 Task: Add Burt's Bees Mini Hand Salve to the cart.
Action: Mouse moved to (821, 270)
Screenshot: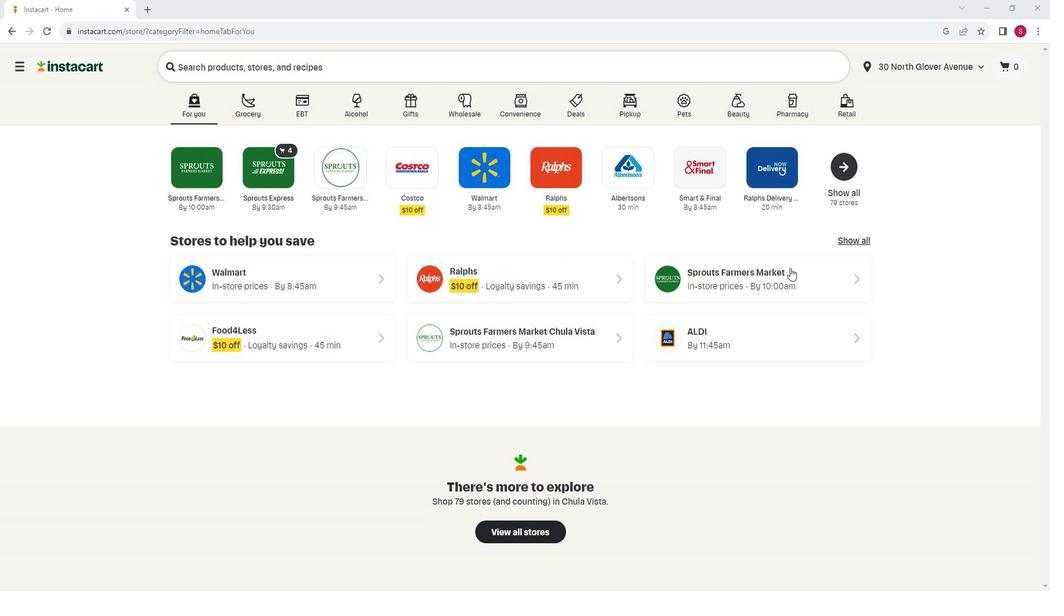 
Action: Mouse pressed left at (821, 270)
Screenshot: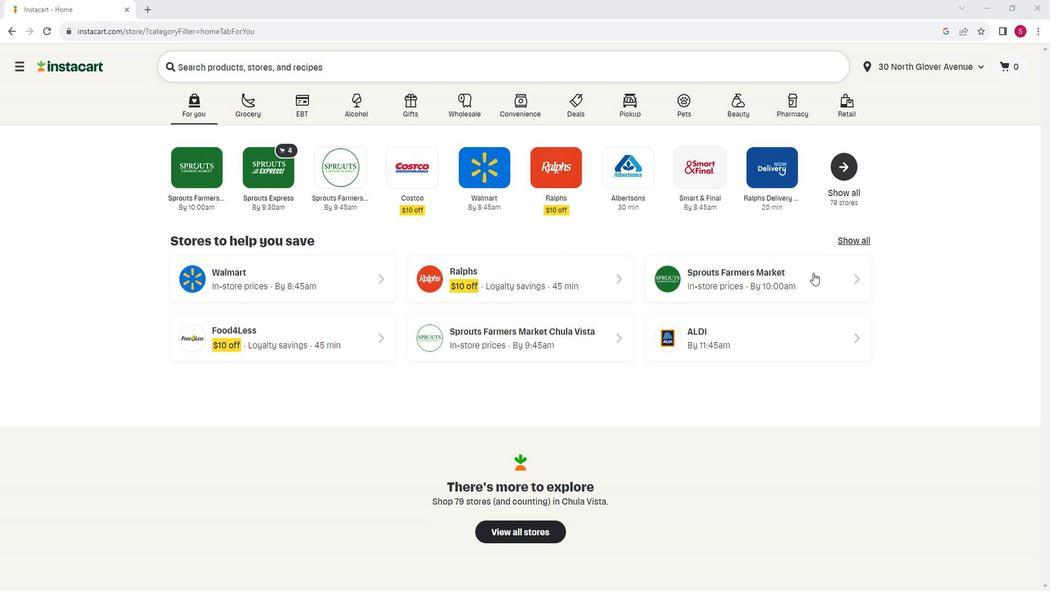 
Action: Mouse moved to (53, 408)
Screenshot: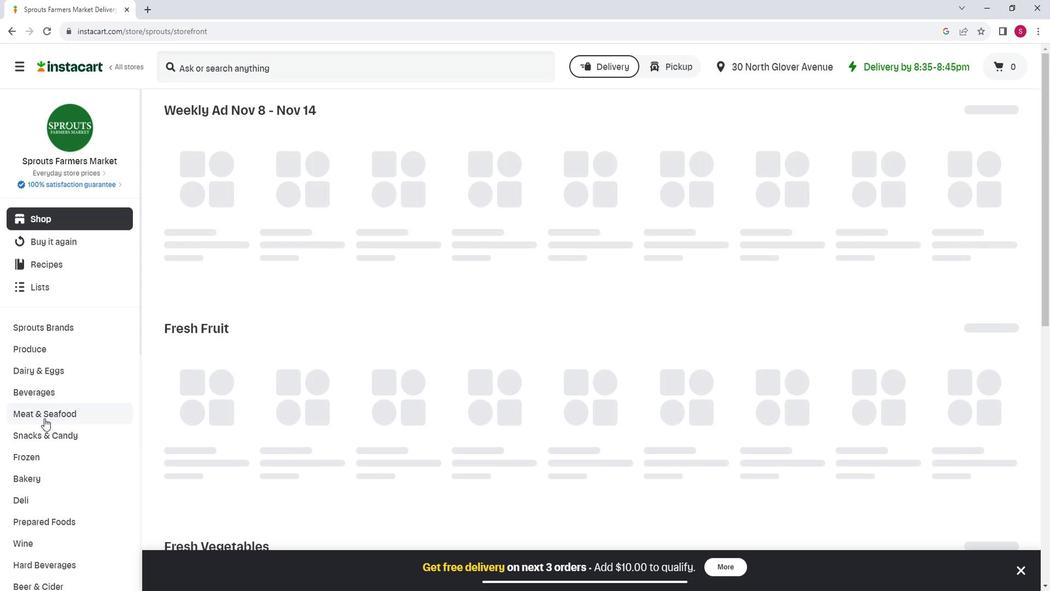
Action: Mouse scrolled (53, 408) with delta (0, 0)
Screenshot: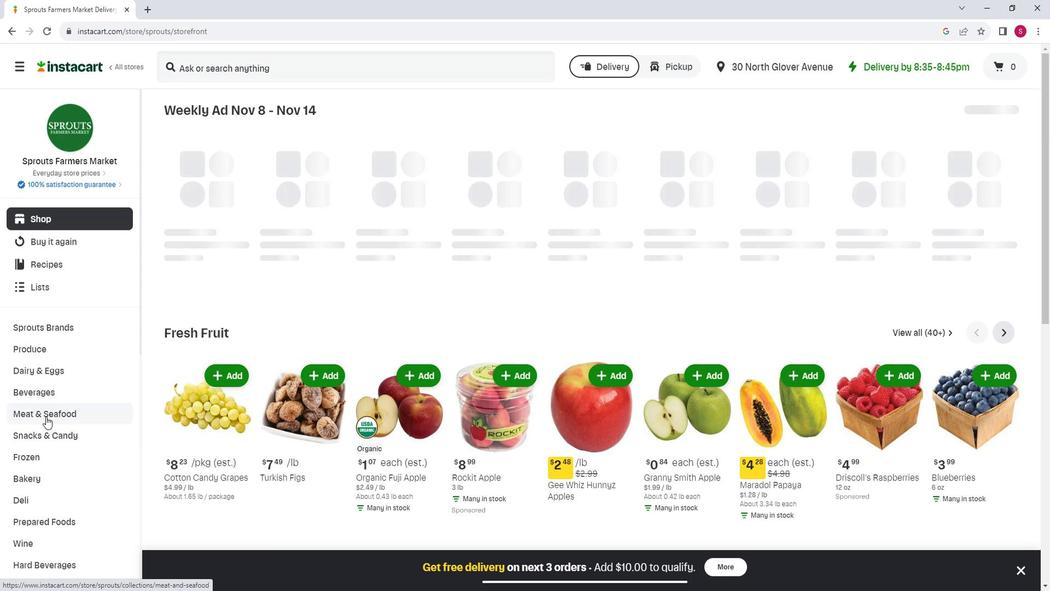 
Action: Mouse scrolled (53, 408) with delta (0, 0)
Screenshot: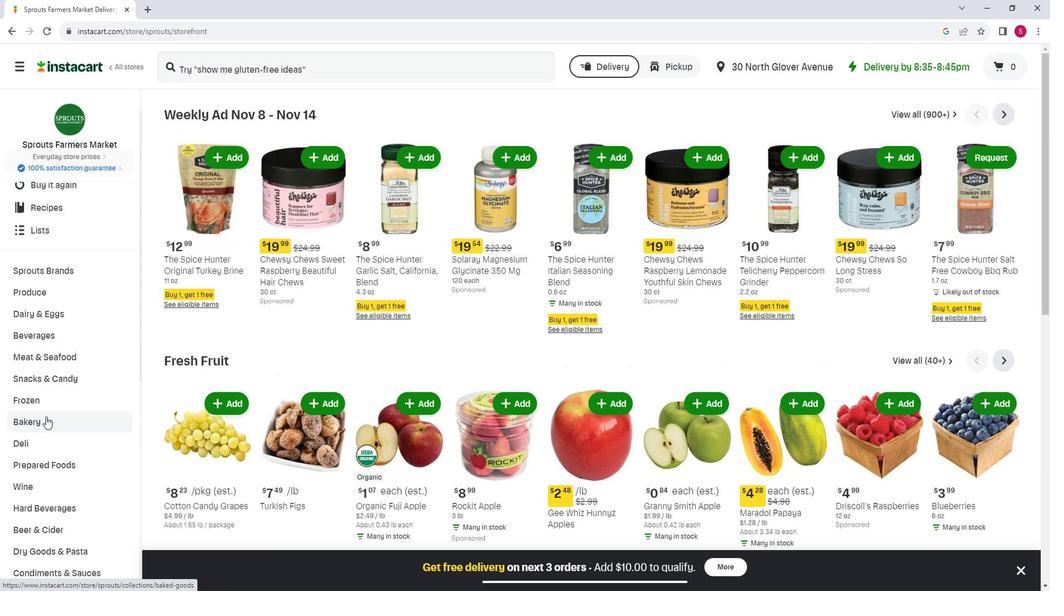 
Action: Mouse scrolled (53, 408) with delta (0, 0)
Screenshot: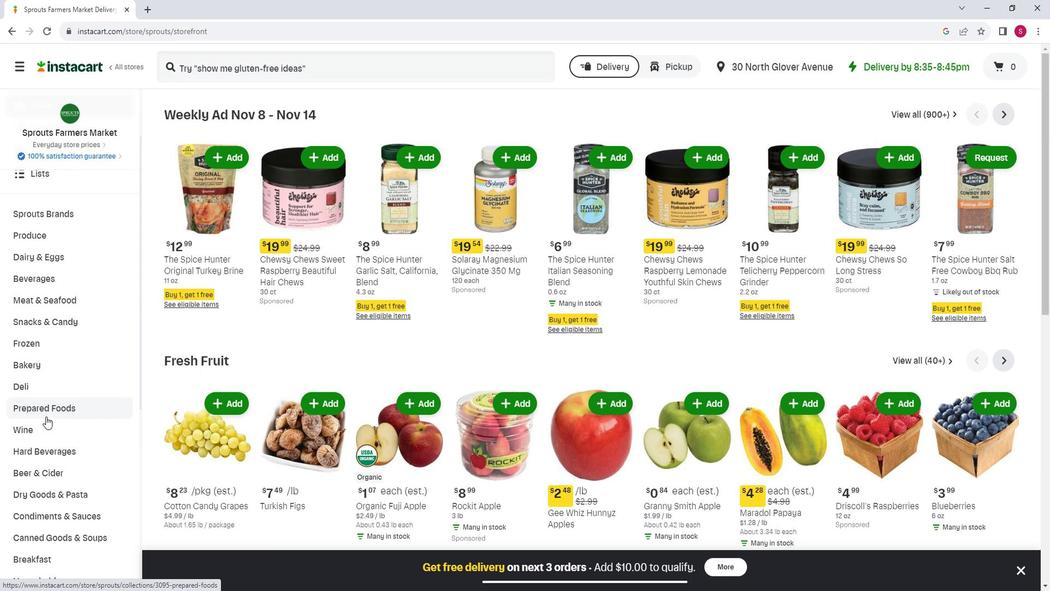 
Action: Mouse scrolled (53, 408) with delta (0, 0)
Screenshot: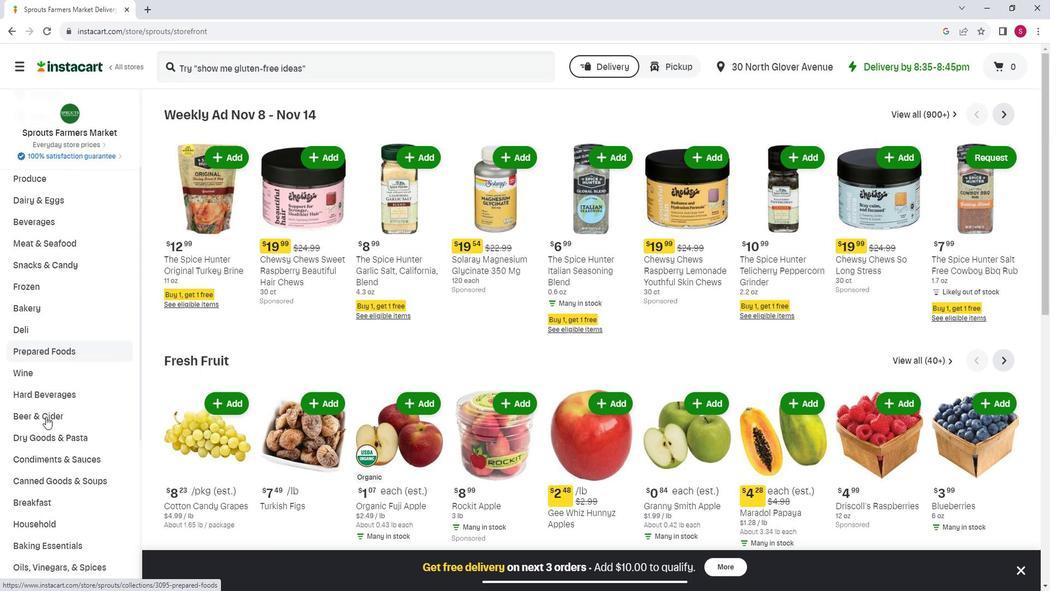
Action: Mouse scrolled (53, 408) with delta (0, 0)
Screenshot: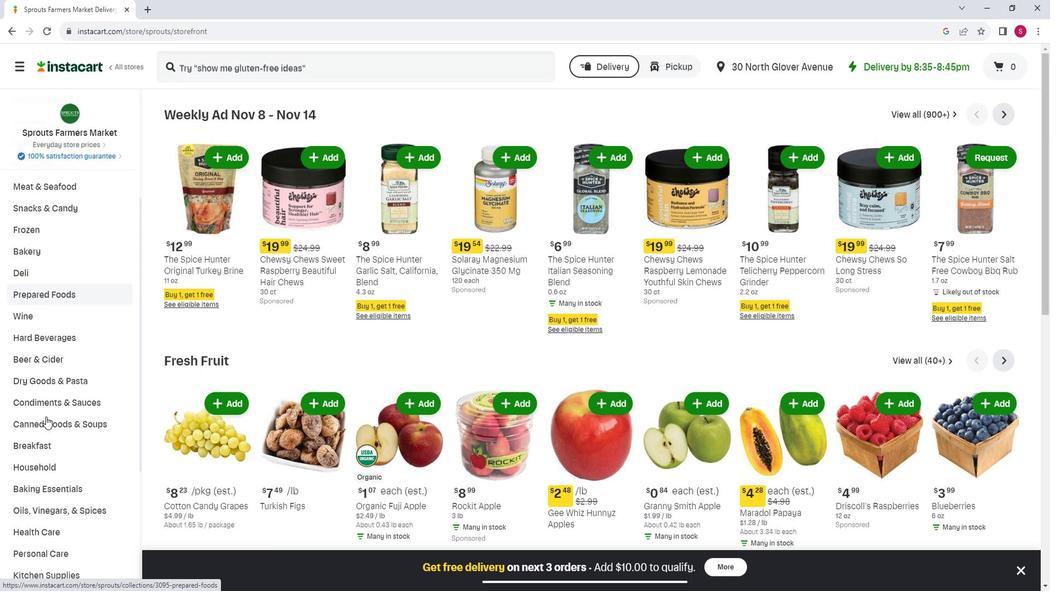 
Action: Mouse moved to (70, 486)
Screenshot: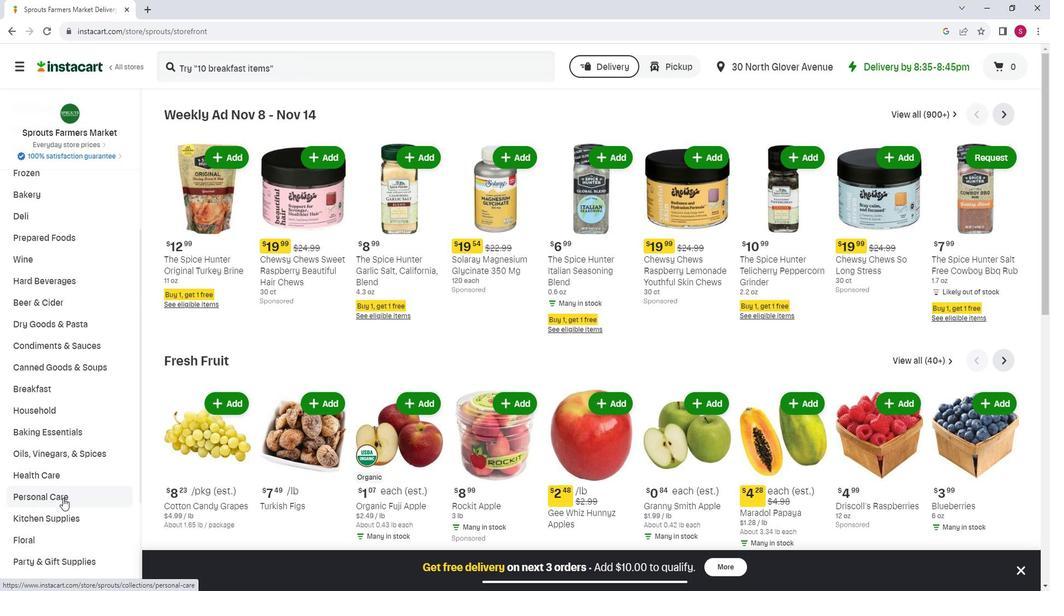 
Action: Mouse pressed left at (70, 486)
Screenshot: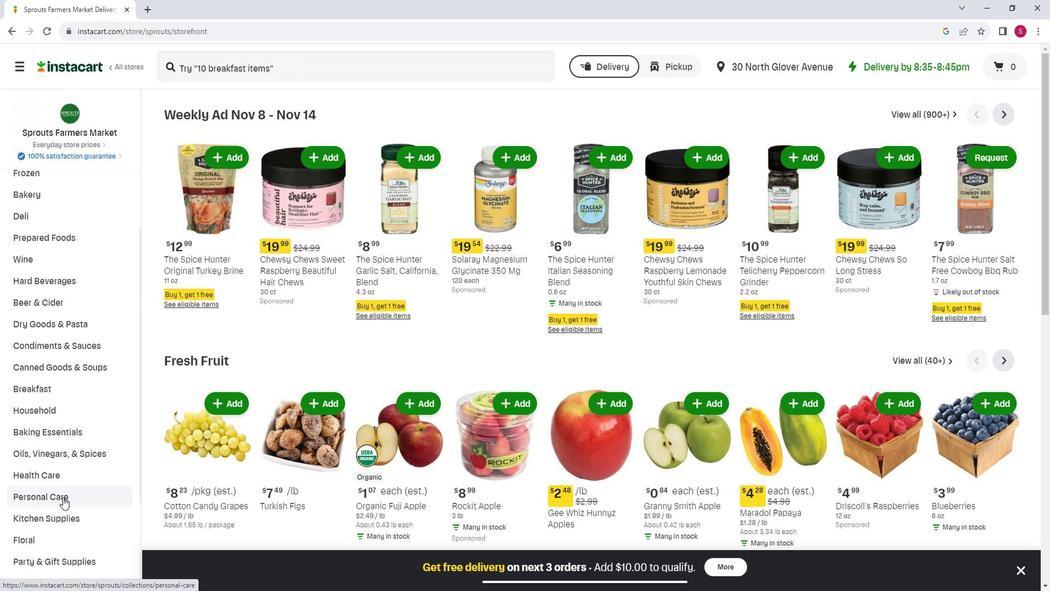 
Action: Mouse moved to (285, 142)
Screenshot: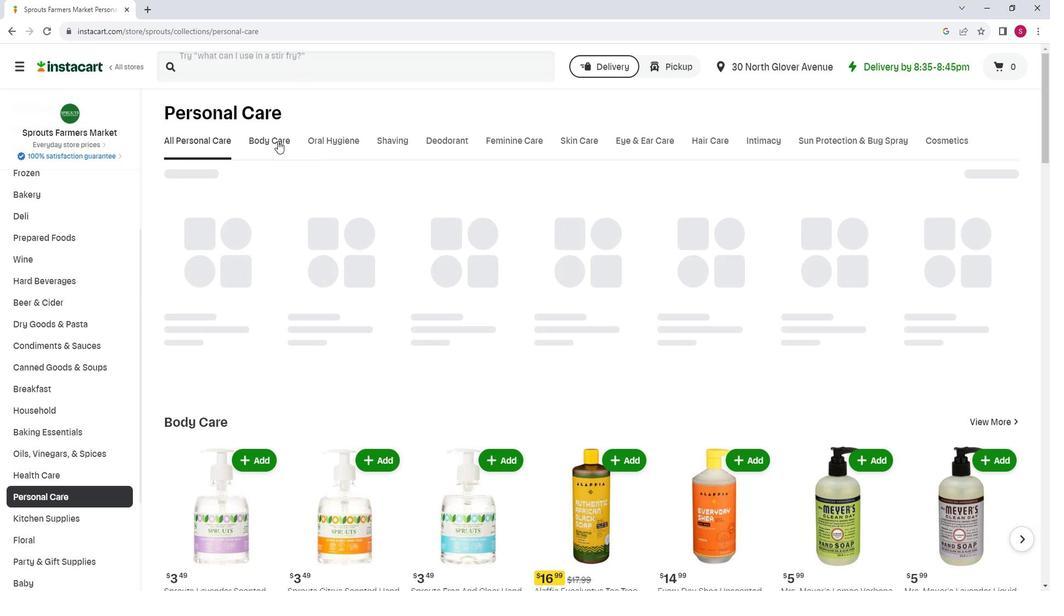 
Action: Mouse pressed left at (285, 142)
Screenshot: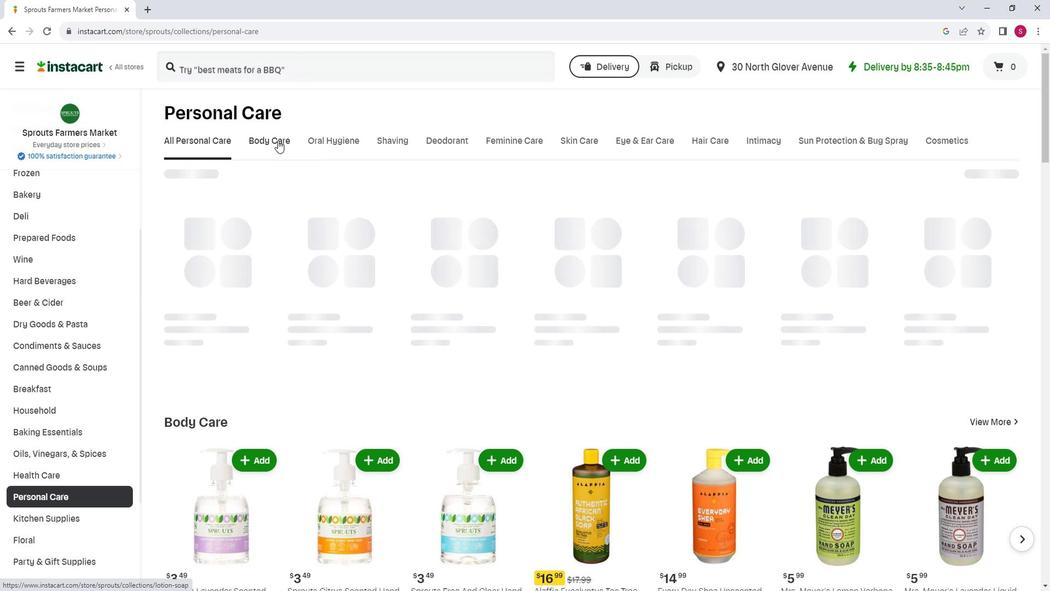 
Action: Mouse moved to (456, 192)
Screenshot: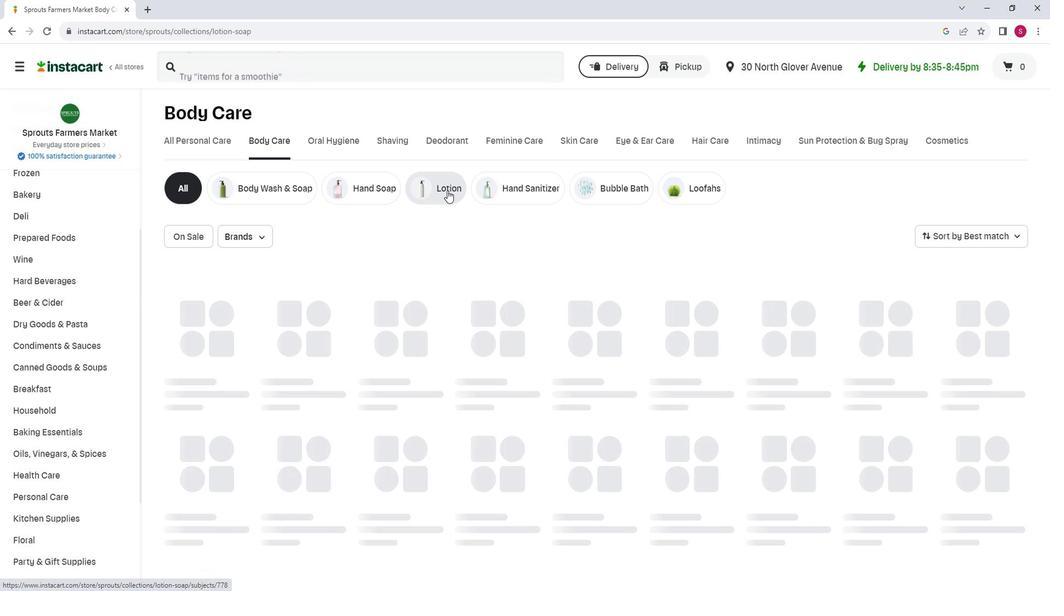 
Action: Mouse pressed left at (456, 192)
Screenshot: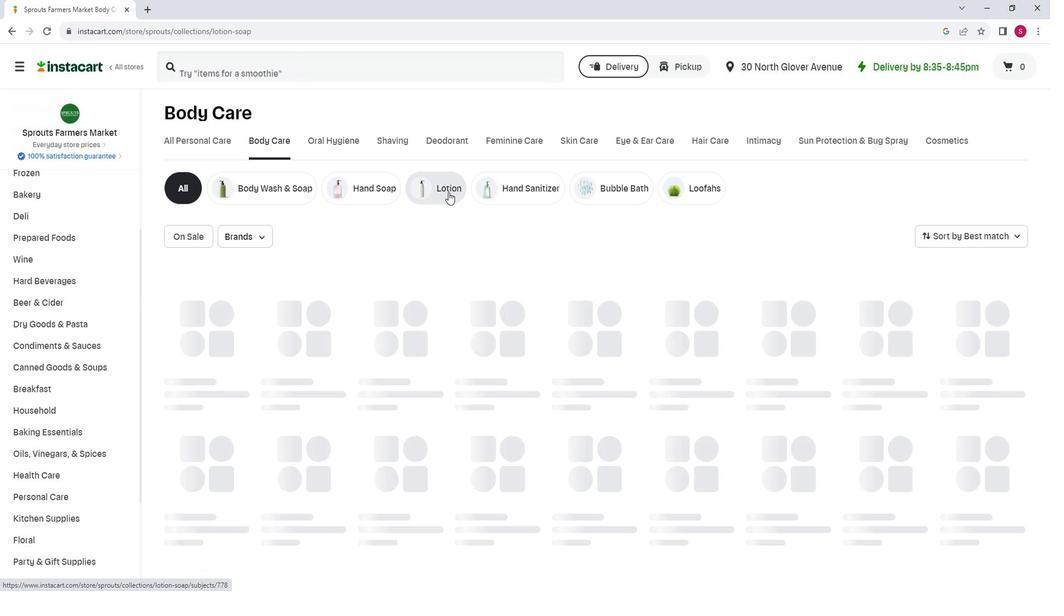 
Action: Mouse moved to (313, 77)
Screenshot: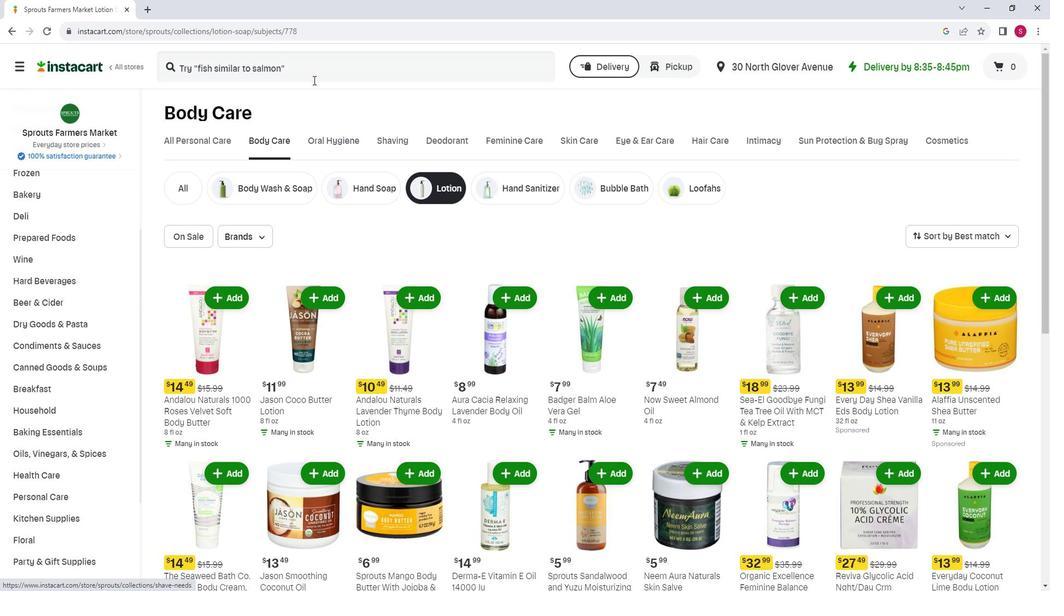 
Action: Mouse pressed left at (313, 77)
Screenshot: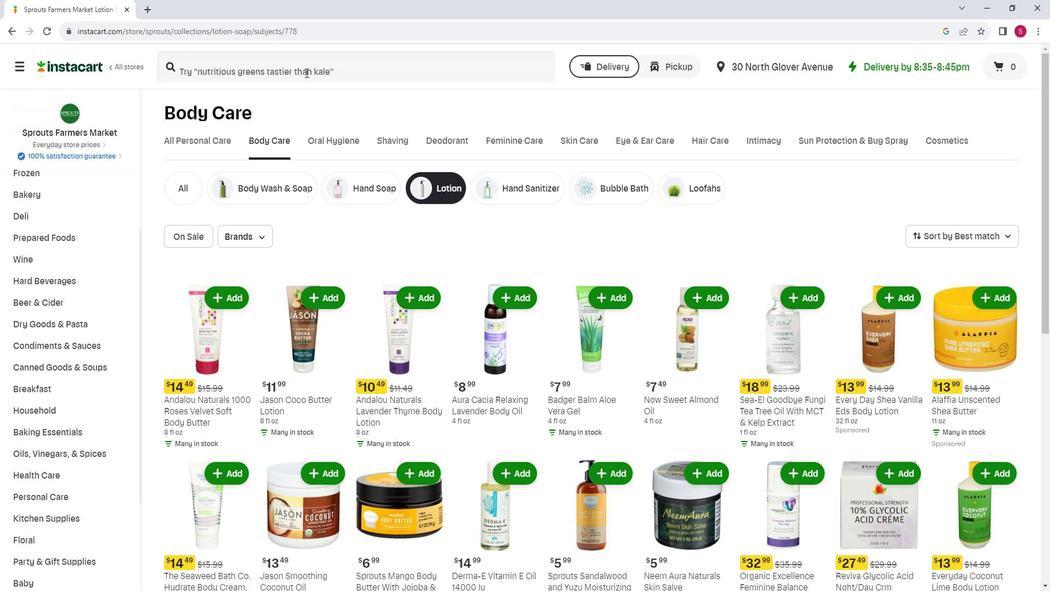 
Action: Mouse moved to (313, 76)
Screenshot: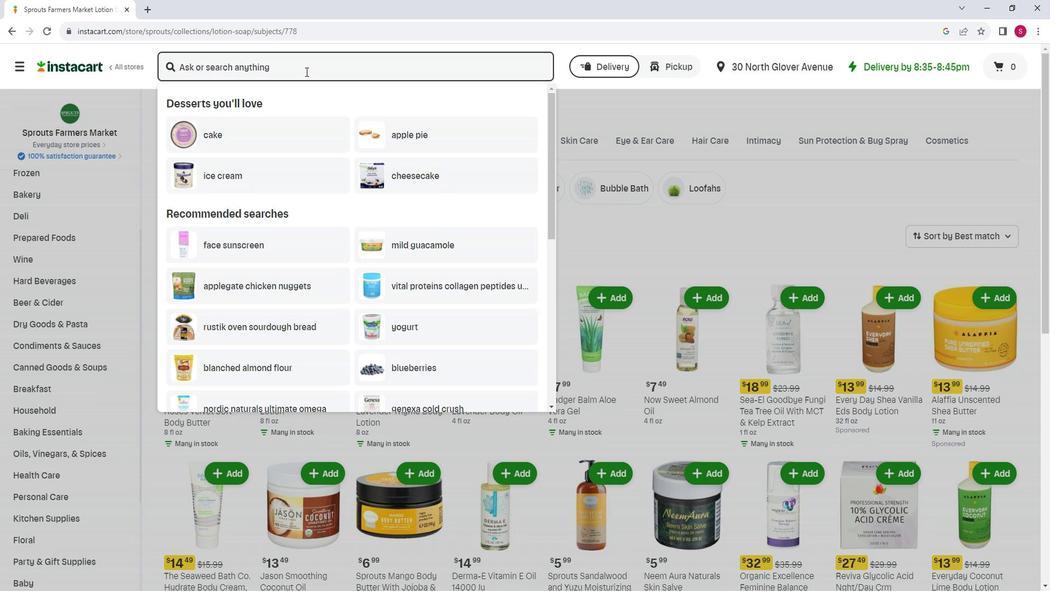 
Action: Mouse pressed left at (313, 76)
Screenshot: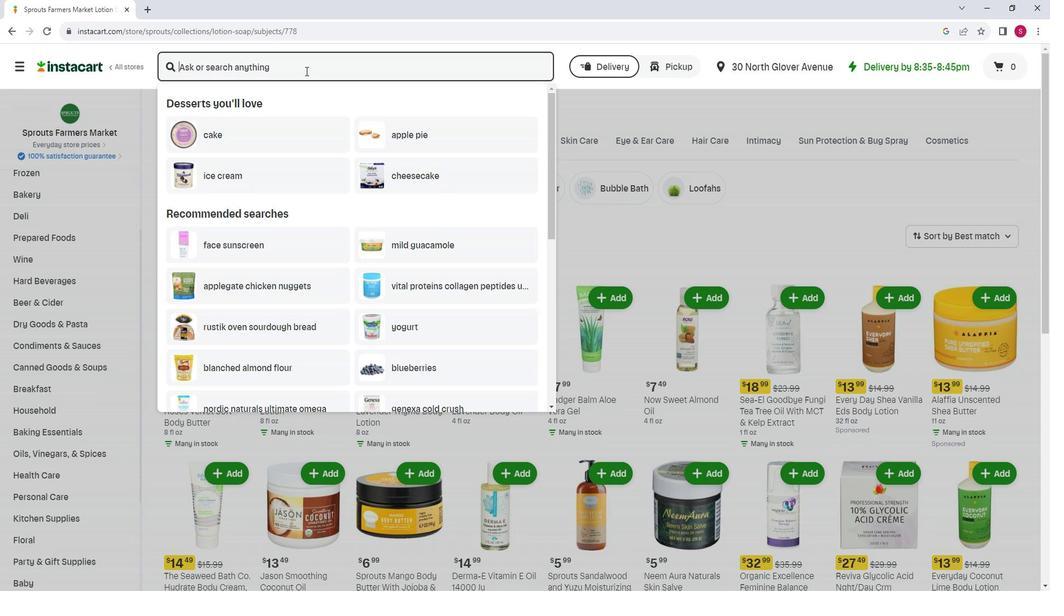 
Action: Key pressed <Key.shift>Burt'sb<Key.space><Key.backspace><Key.backspace><Key.space><Key.shift>Bees<Key.space><Key.shift>Mini<Key.space><Key.shift>Hand<Key.space><Key.shift>Salve<Key.space><Key.enter>
Screenshot: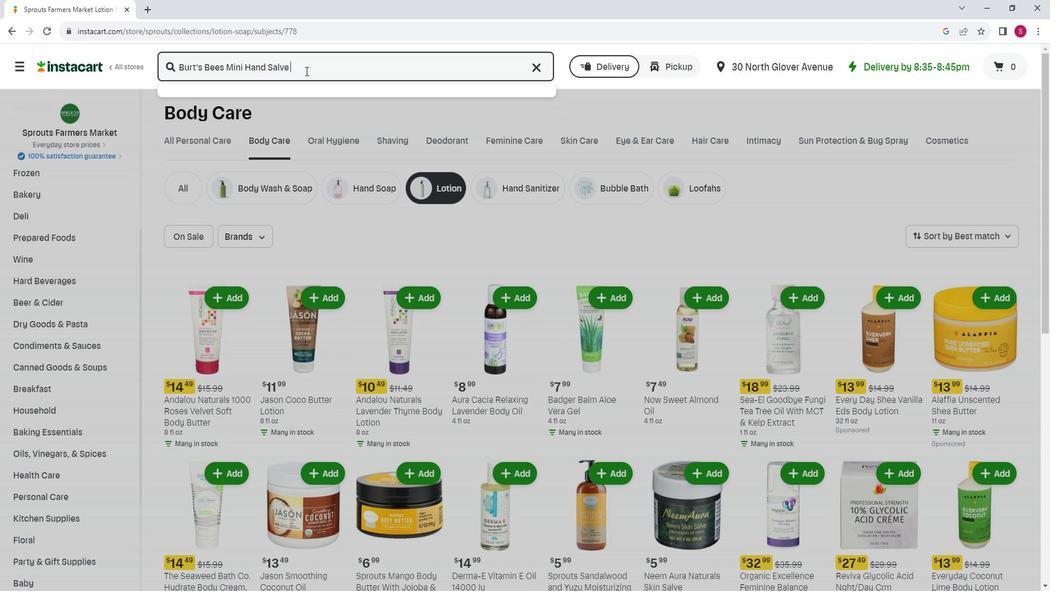 
Action: Mouse moved to (299, 159)
Screenshot: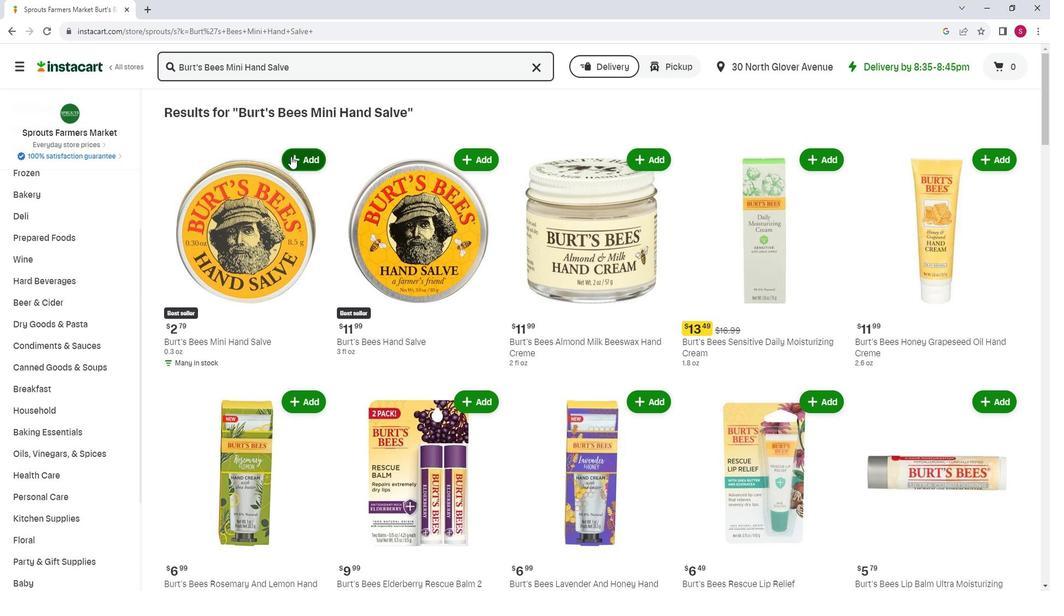 
Action: Mouse pressed left at (299, 159)
Screenshot: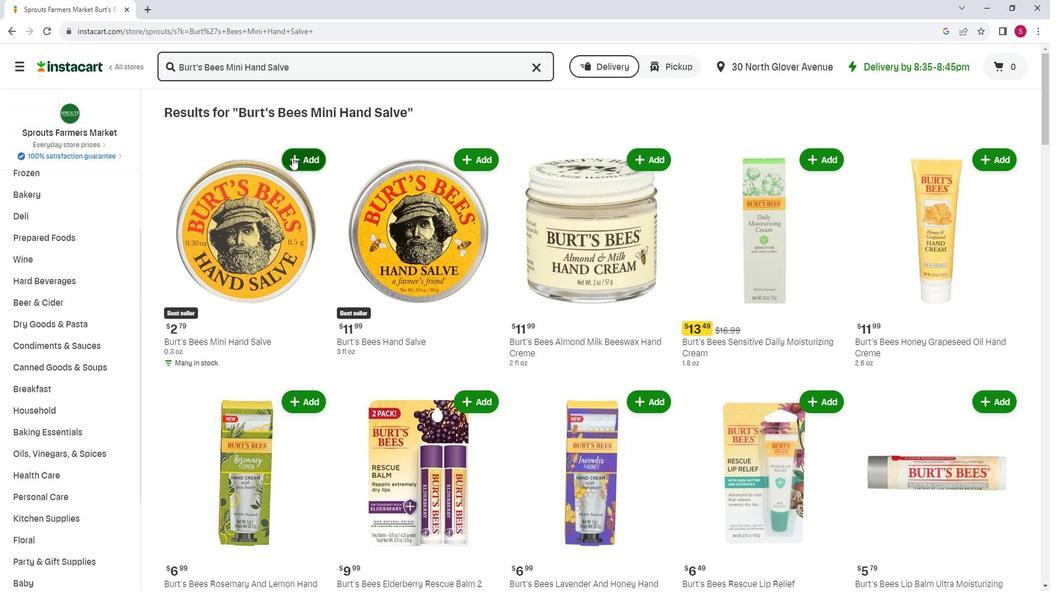 
Action: Mouse moved to (454, 129)
Screenshot: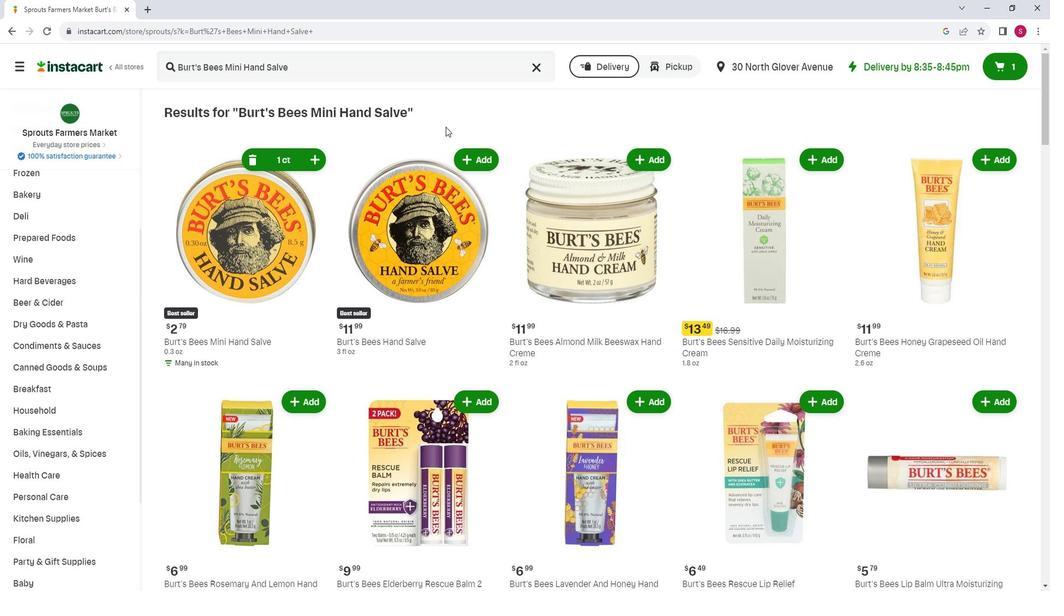 
